 Task: Create a blank project BlueLine with privacy Public and default view as List and in the team Taskers . Create three sections in the project as To-Do, Doing and Done
Action: Mouse moved to (76, 250)
Screenshot: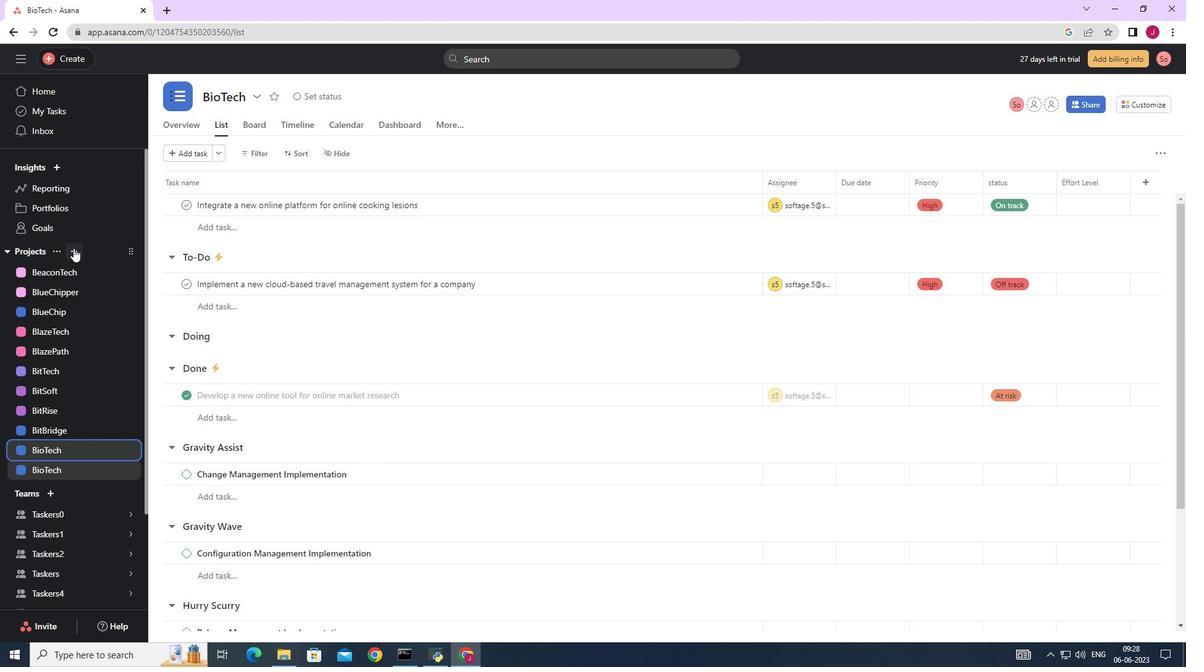 
Action: Mouse pressed left at (76, 250)
Screenshot: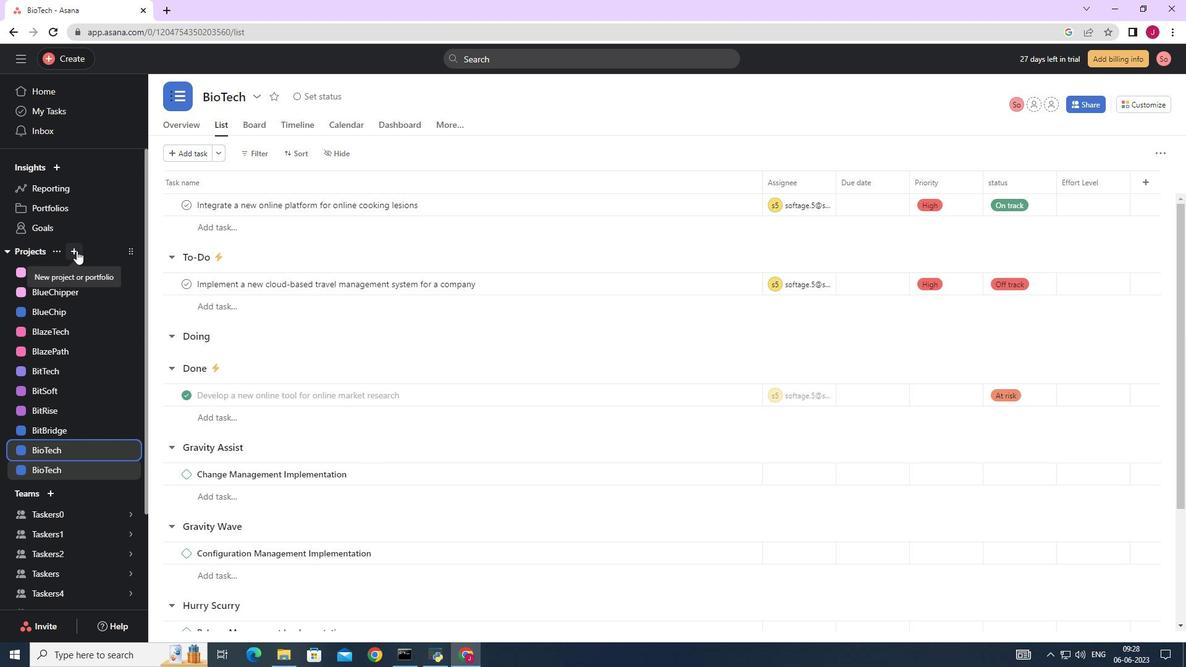 
Action: Mouse moved to (118, 278)
Screenshot: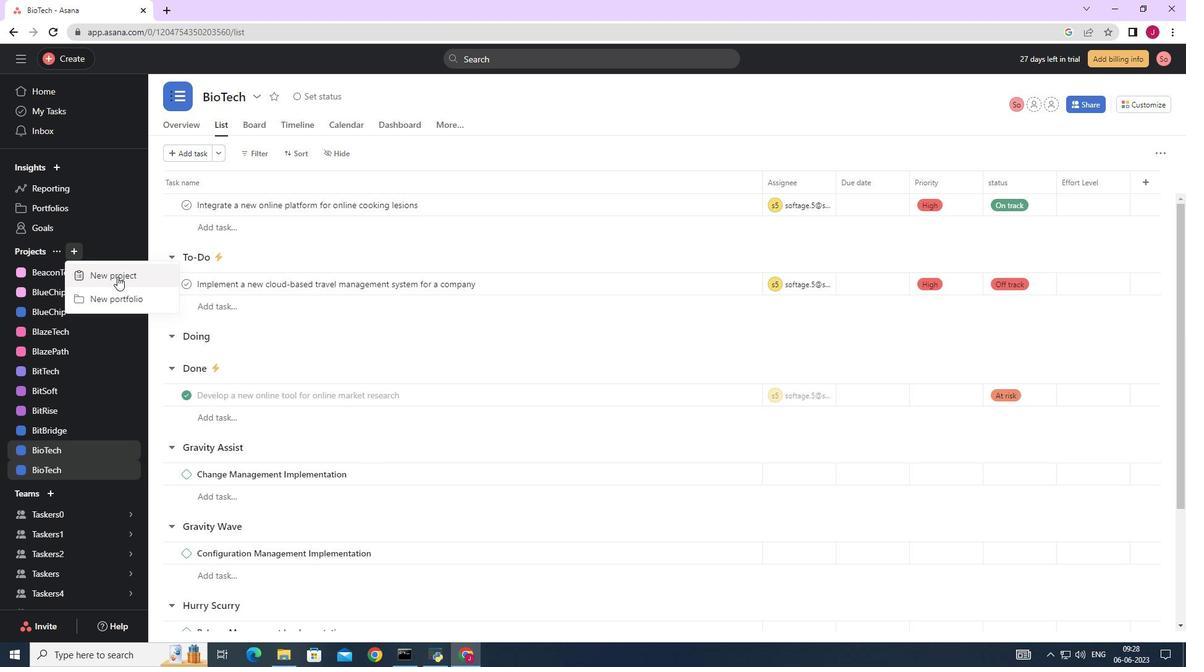 
Action: Mouse pressed left at (118, 278)
Screenshot: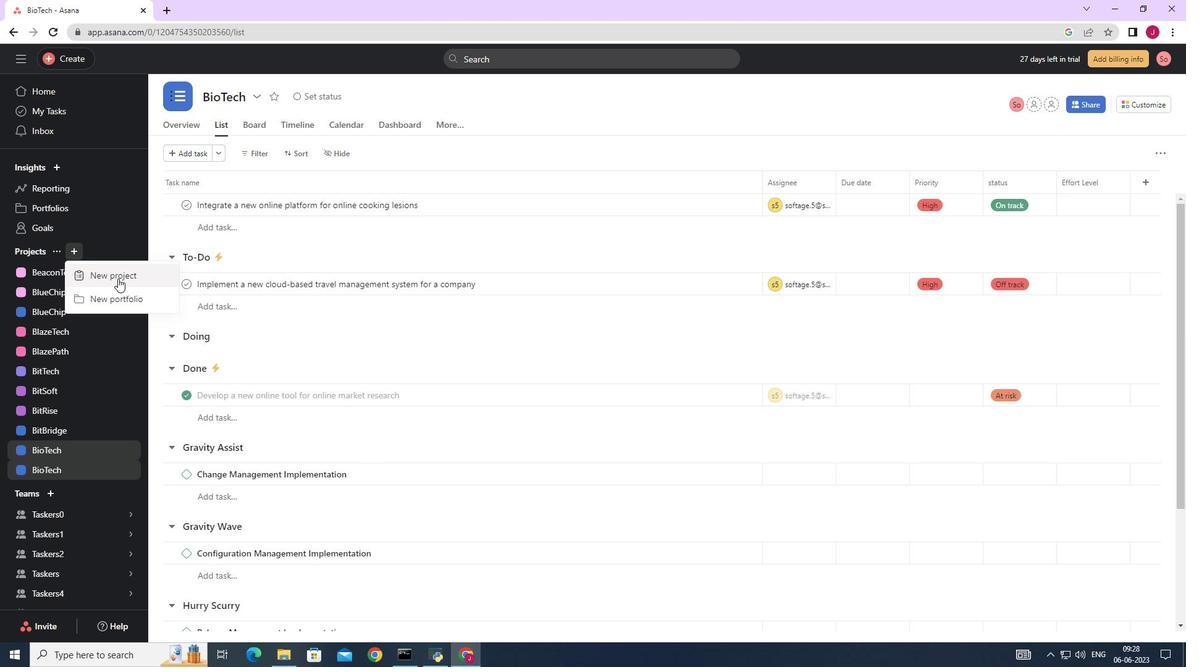 
Action: Mouse moved to (515, 259)
Screenshot: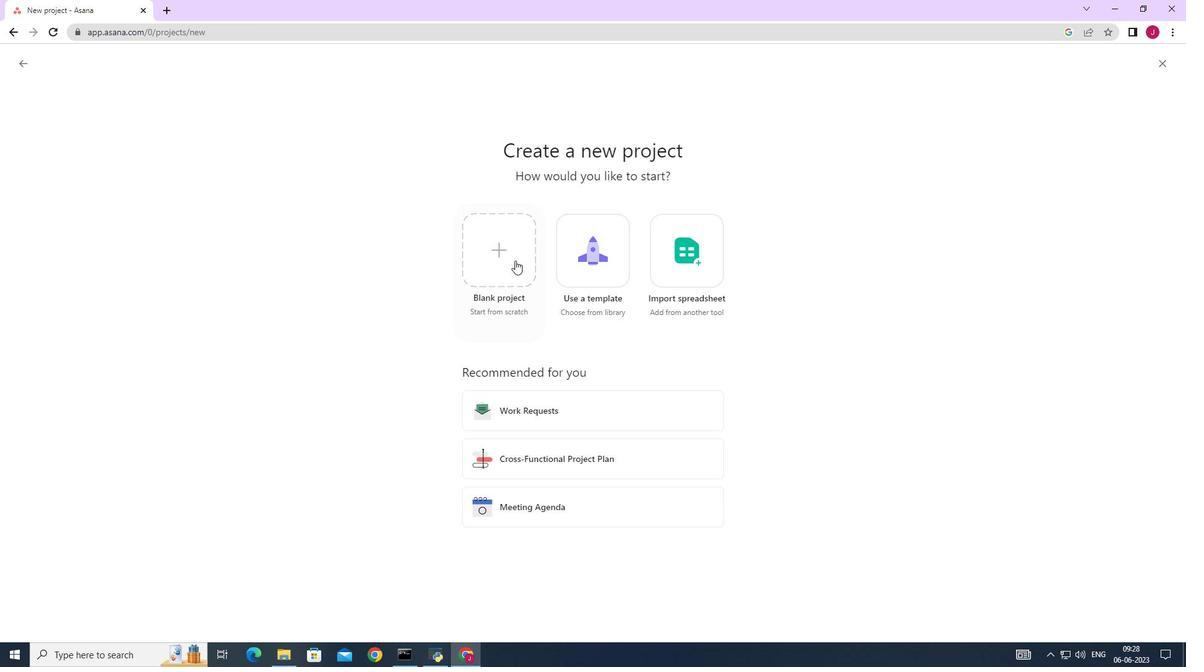 
Action: Mouse pressed left at (515, 259)
Screenshot: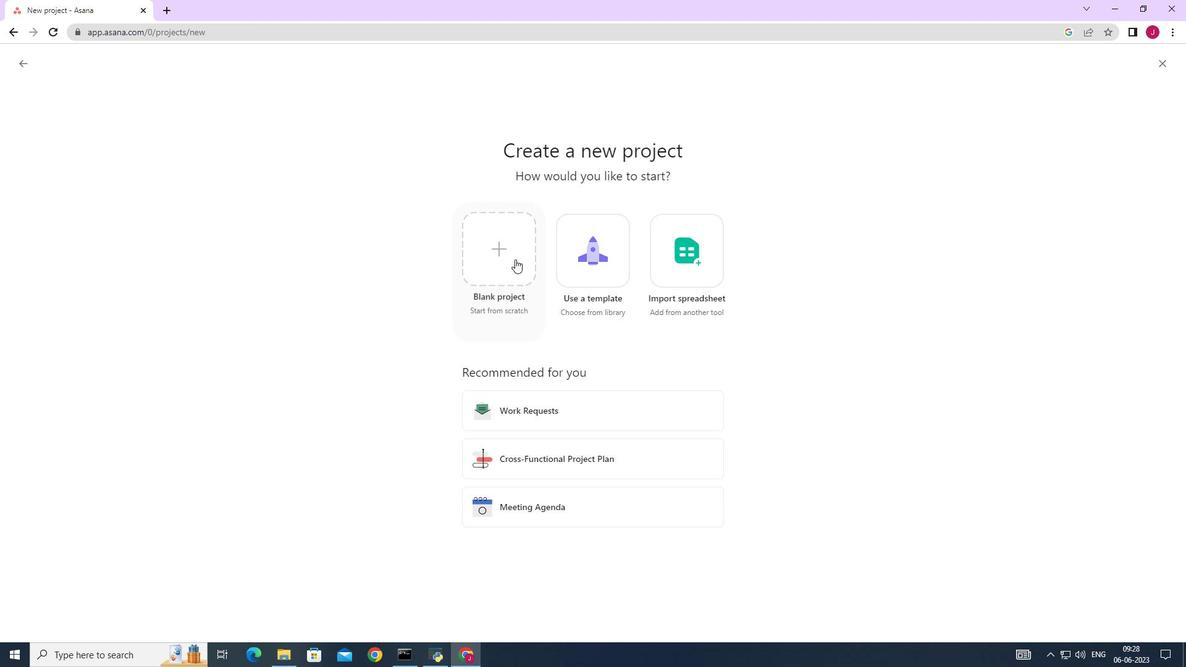 
Action: Mouse moved to (264, 160)
Screenshot: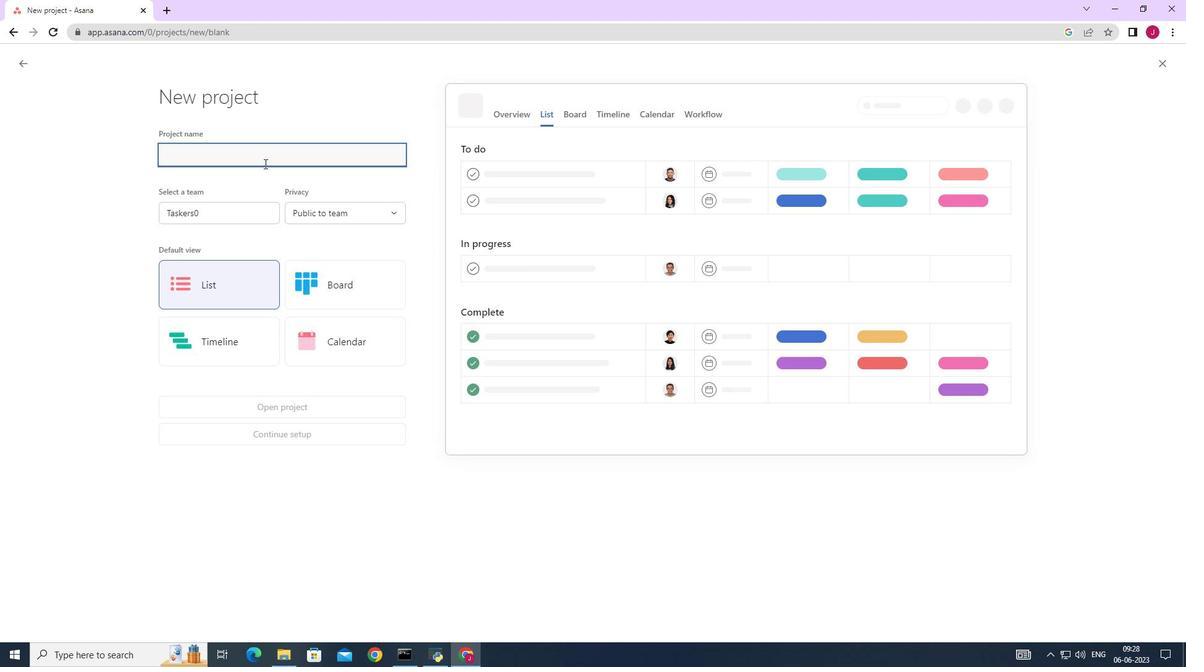 
Action: Mouse pressed left at (264, 160)
Screenshot: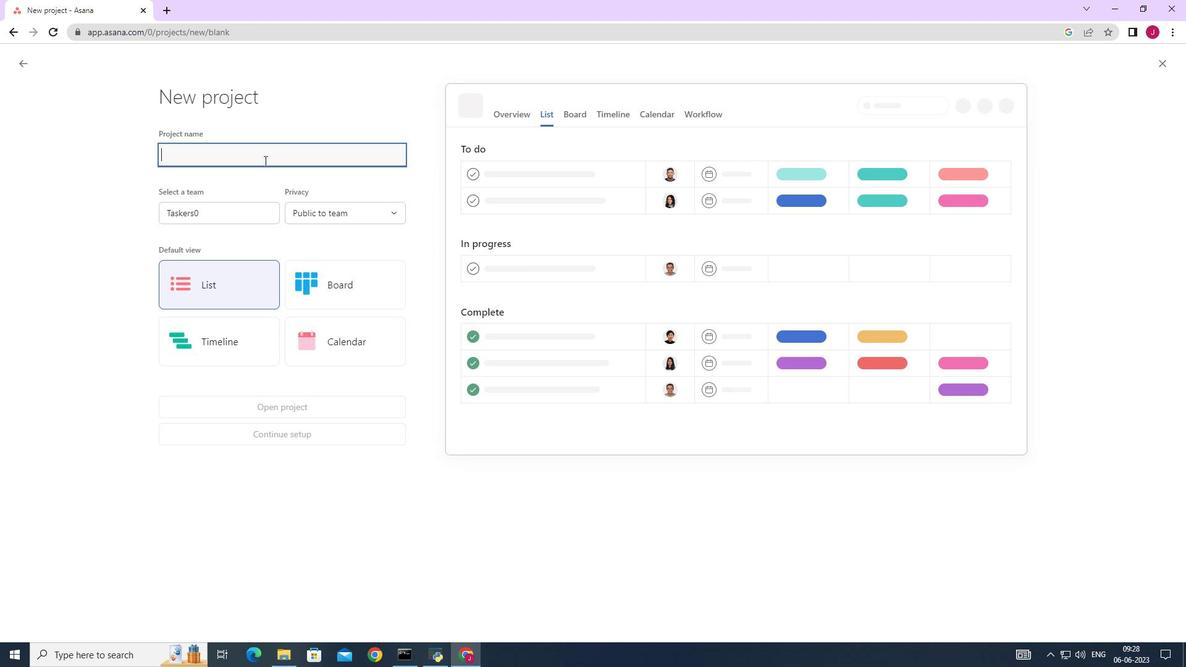 
Action: Key pressed <Key.caps_lock>B<Key.caps_lock>lue<Key.caps_lock>L<Key.caps_lock>ine
Screenshot: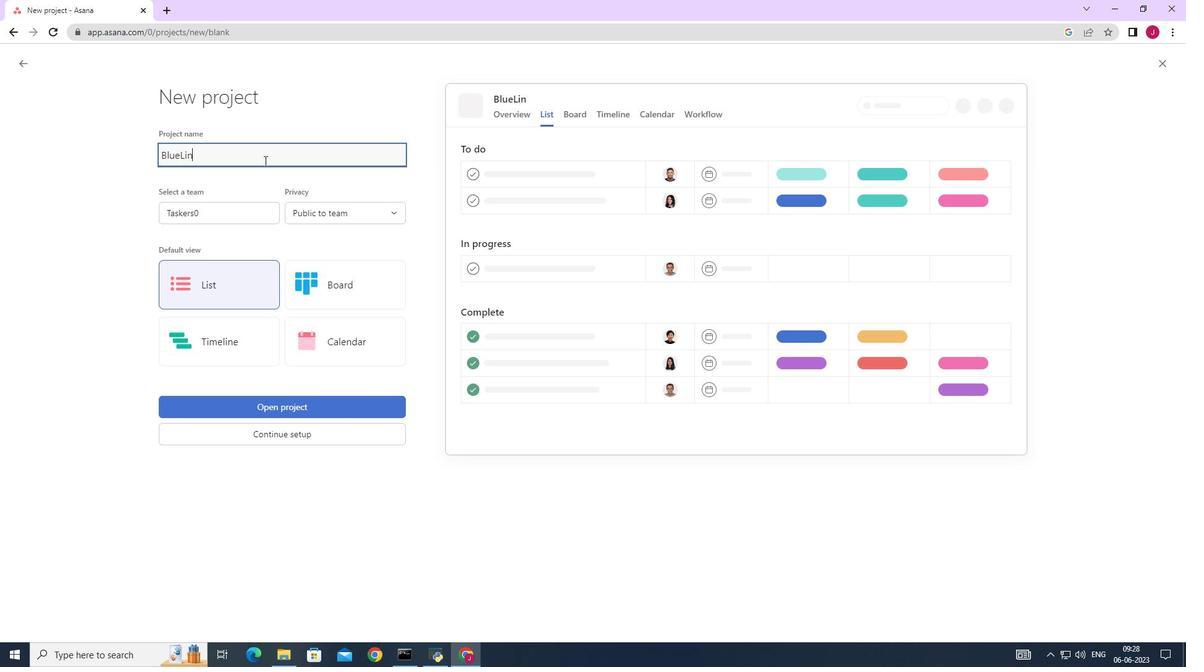 
Action: Mouse moved to (226, 214)
Screenshot: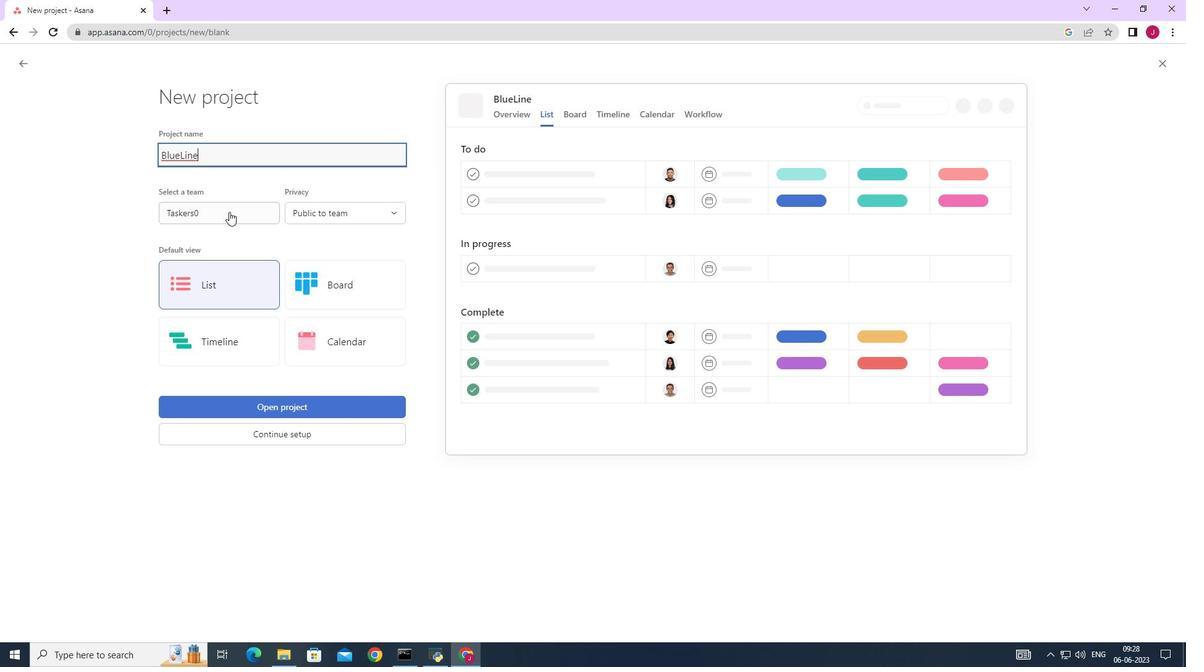 
Action: Mouse pressed left at (226, 214)
Screenshot: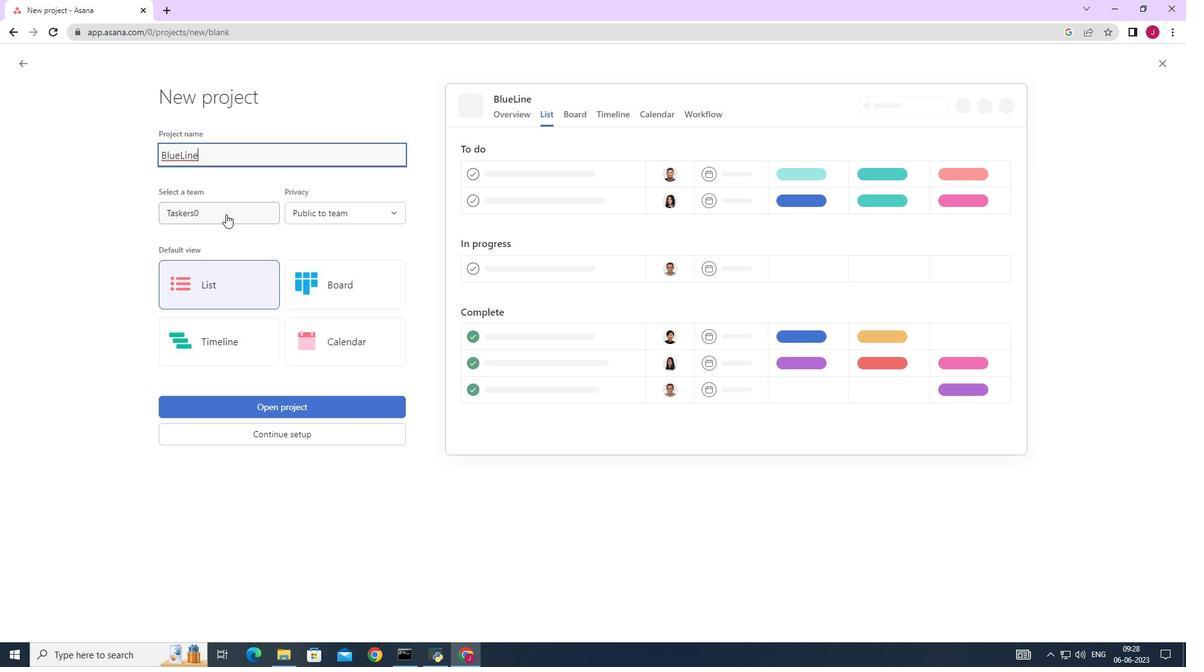 
Action: Mouse moved to (231, 238)
Screenshot: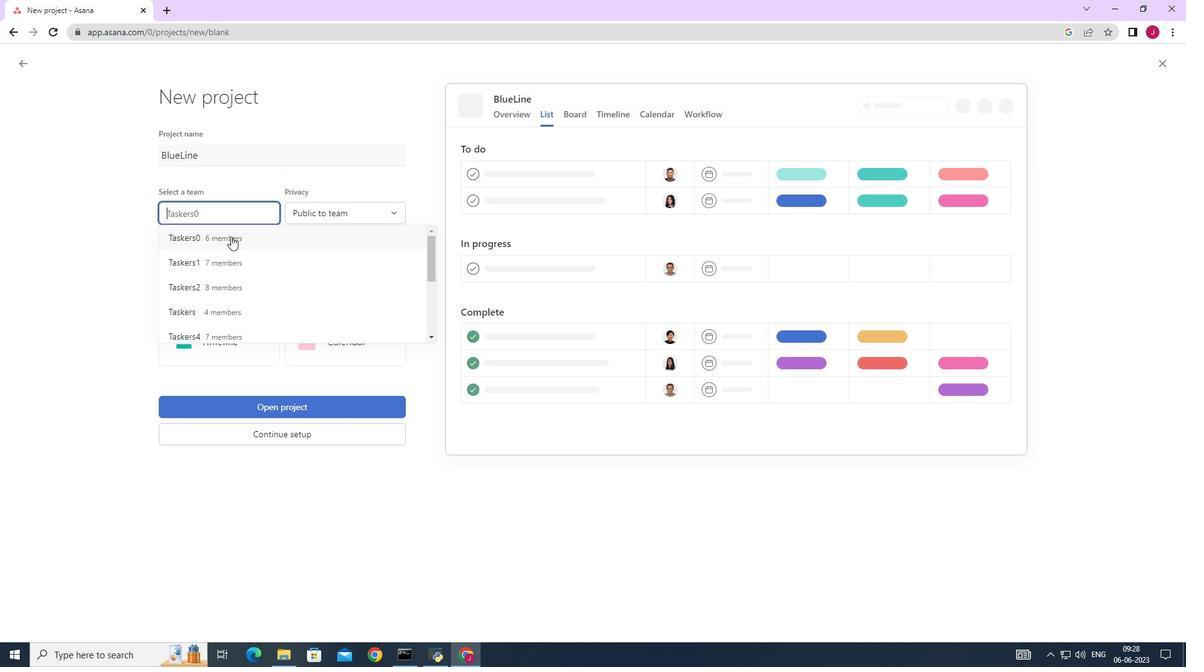 
Action: Mouse pressed left at (231, 238)
Screenshot: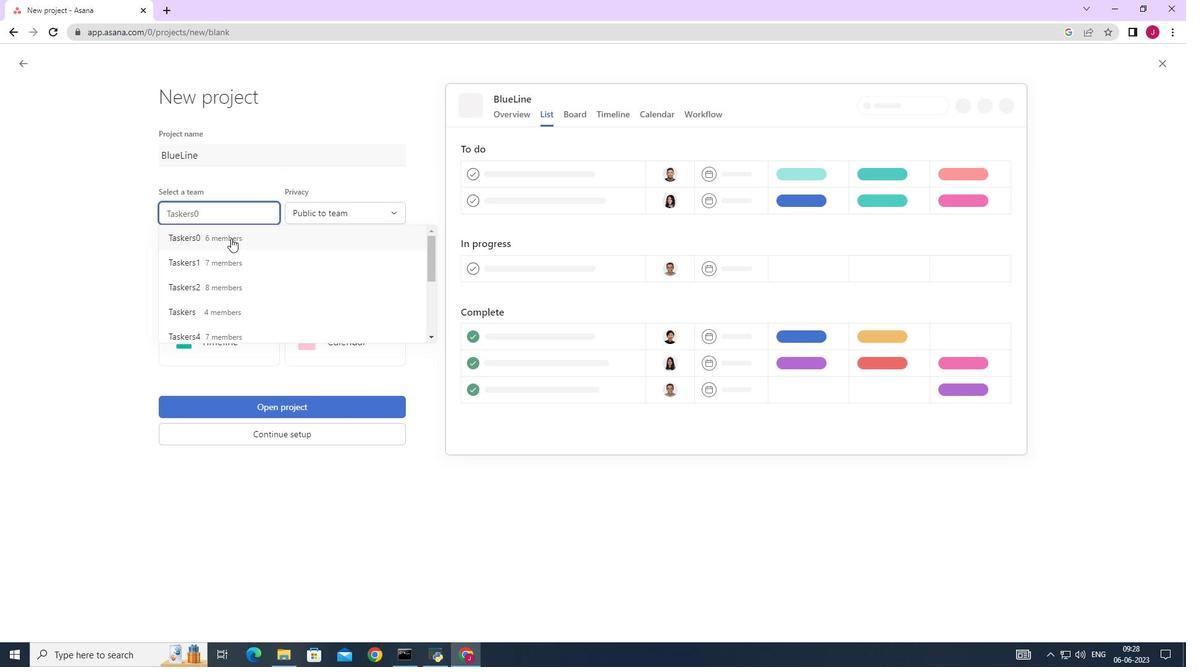 
Action: Mouse moved to (333, 210)
Screenshot: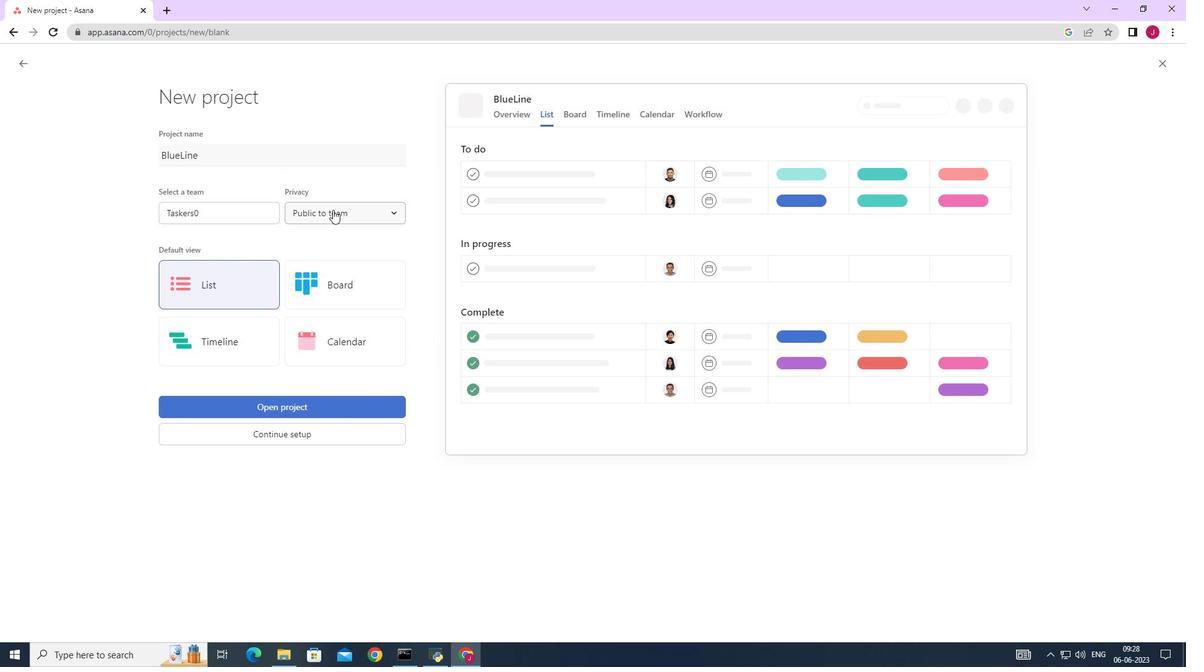 
Action: Mouse pressed left at (333, 210)
Screenshot: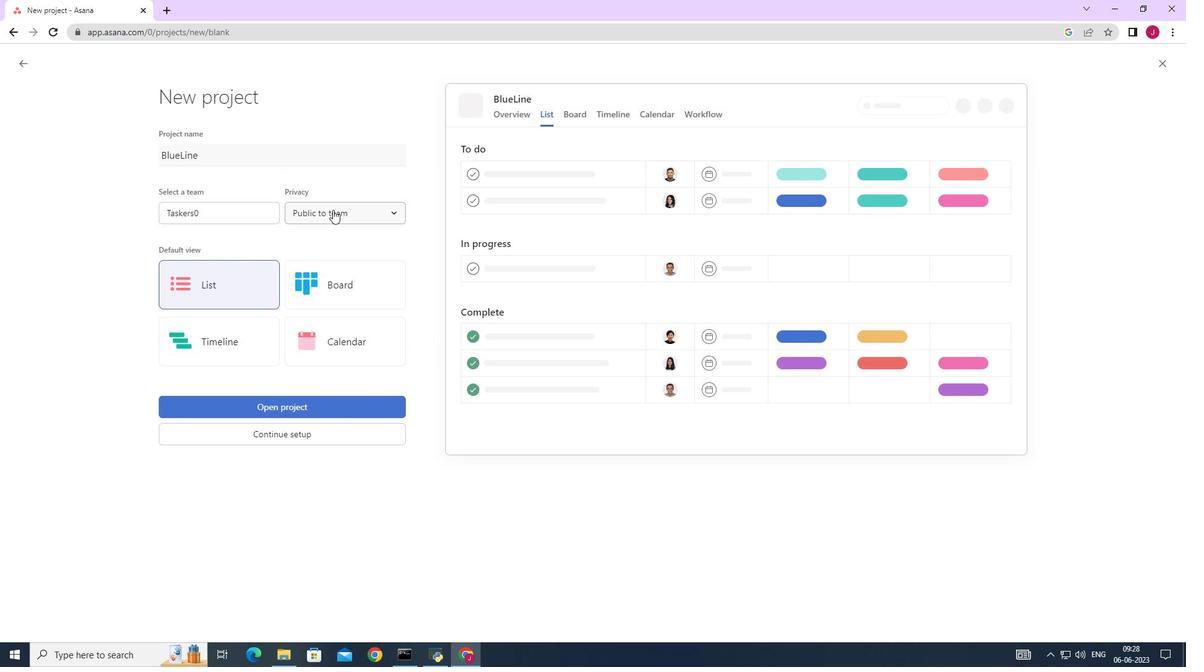 
Action: Mouse moved to (347, 237)
Screenshot: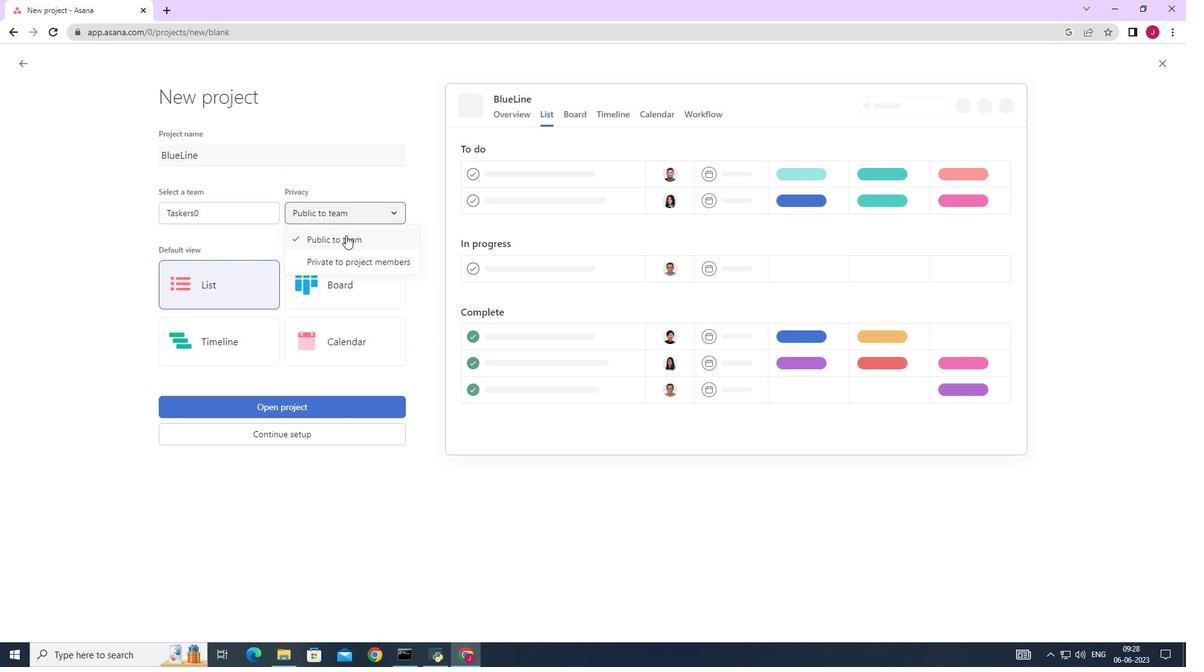 
Action: Mouse pressed left at (347, 237)
Screenshot: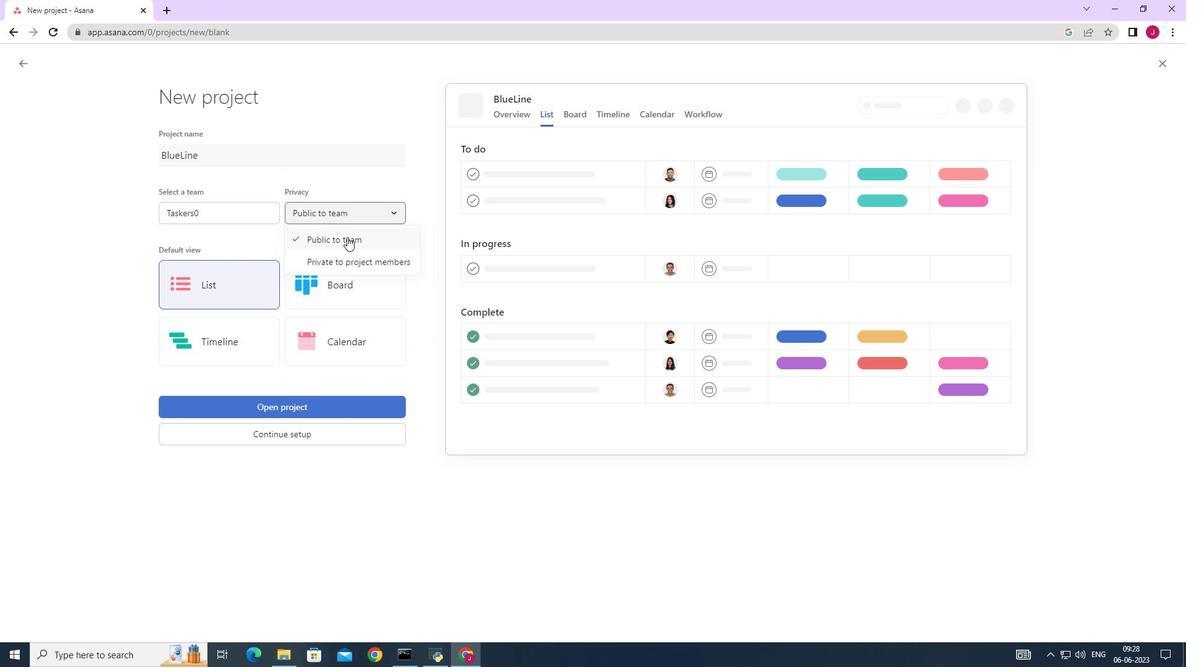 
Action: Mouse moved to (247, 291)
Screenshot: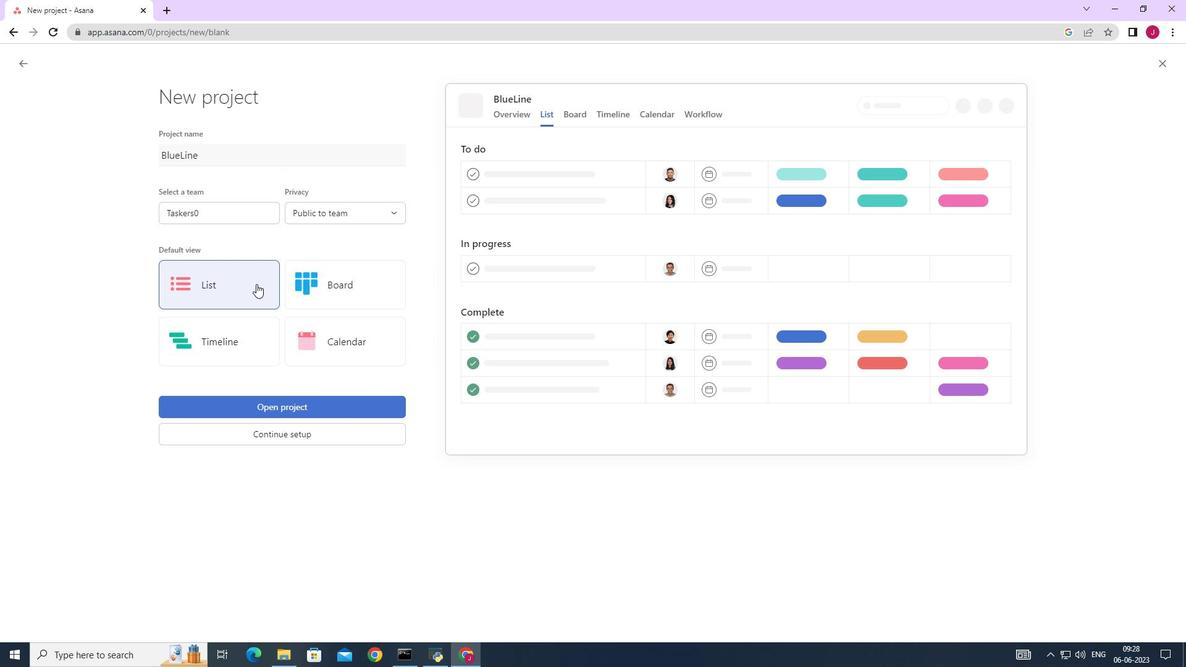 
Action: Mouse pressed left at (247, 291)
Screenshot: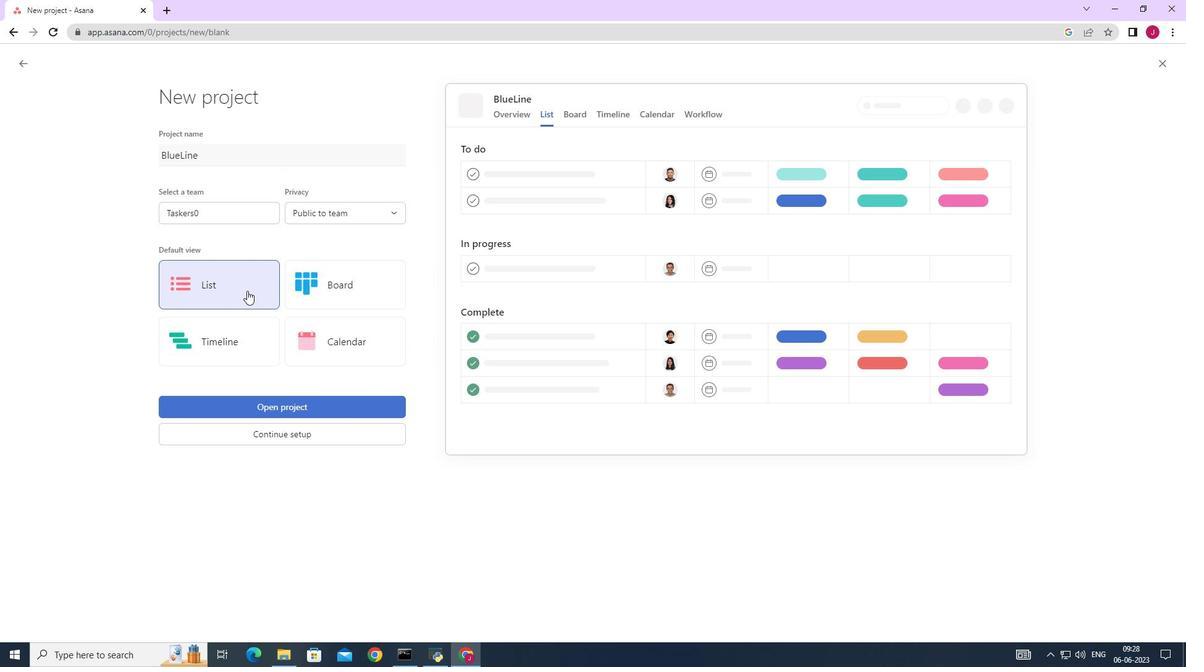 
Action: Mouse moved to (299, 407)
Screenshot: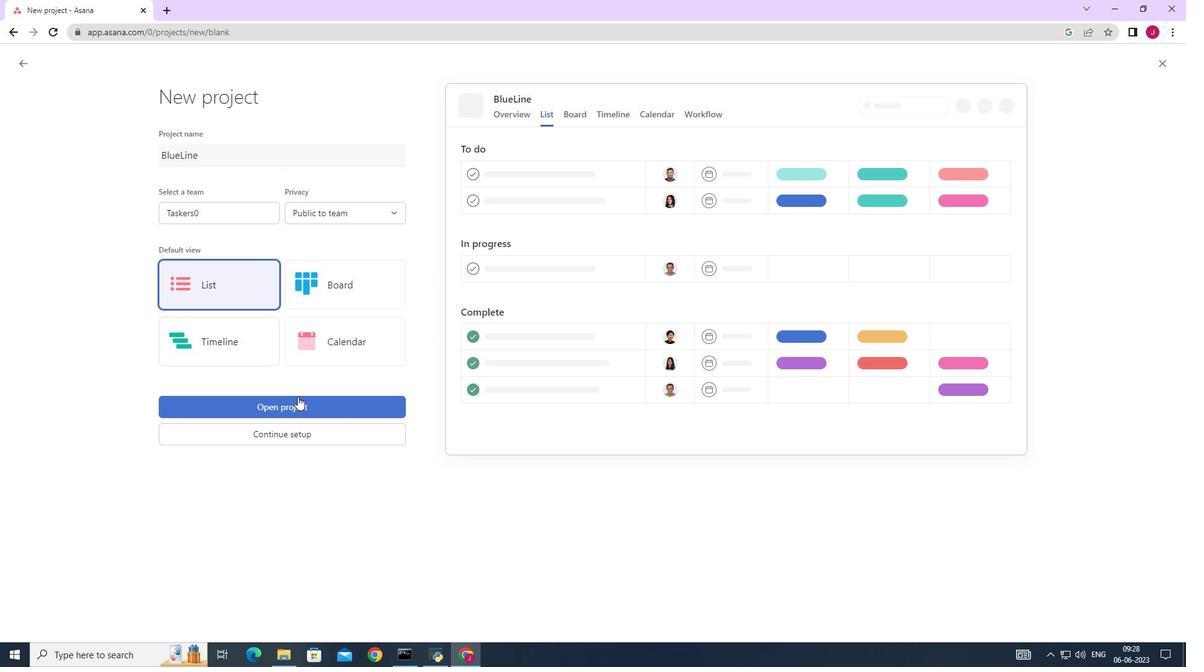 
Action: Mouse pressed left at (299, 407)
Screenshot: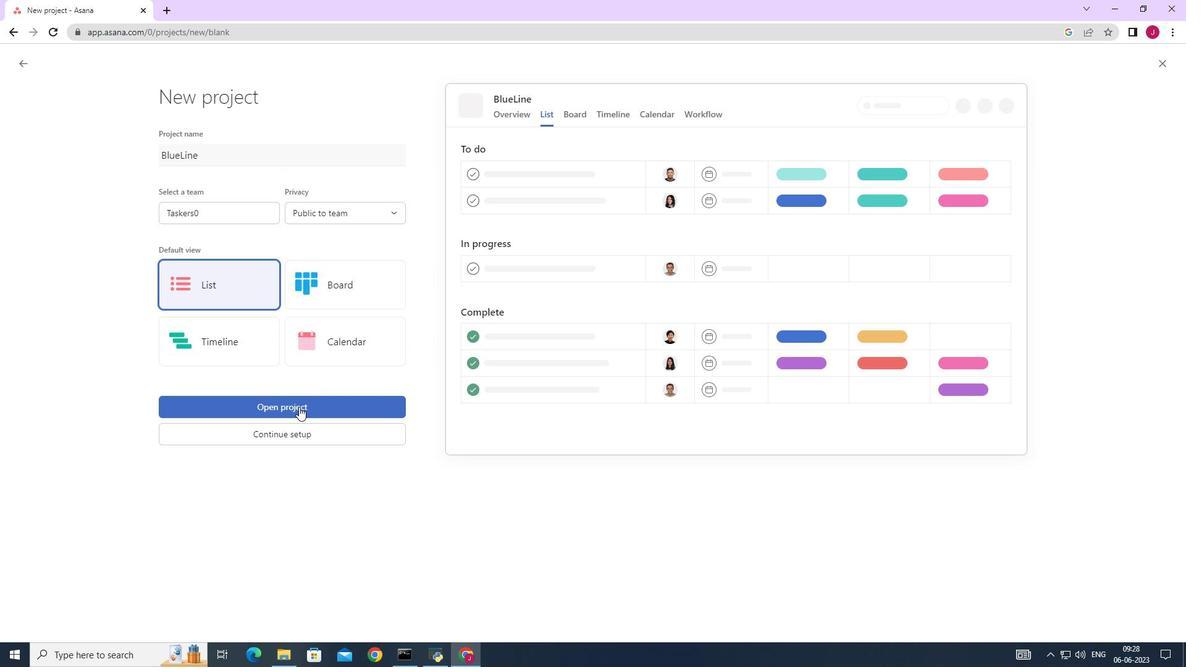 
Action: Mouse moved to (226, 269)
Screenshot: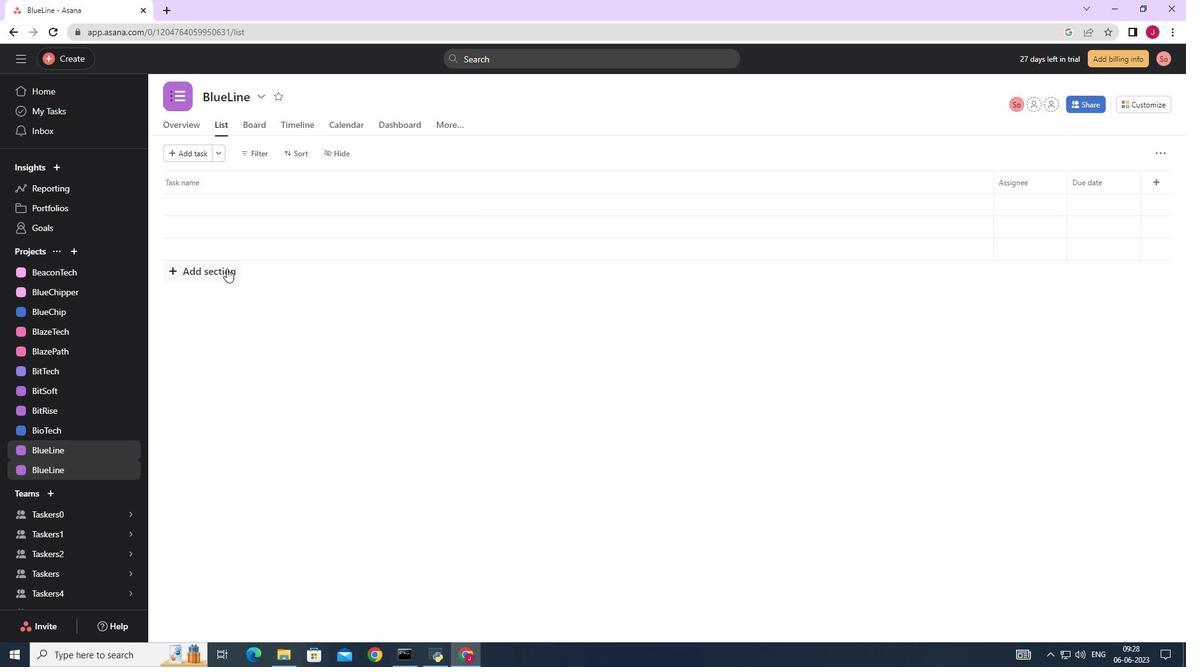 
Action: Mouse pressed left at (226, 269)
Screenshot: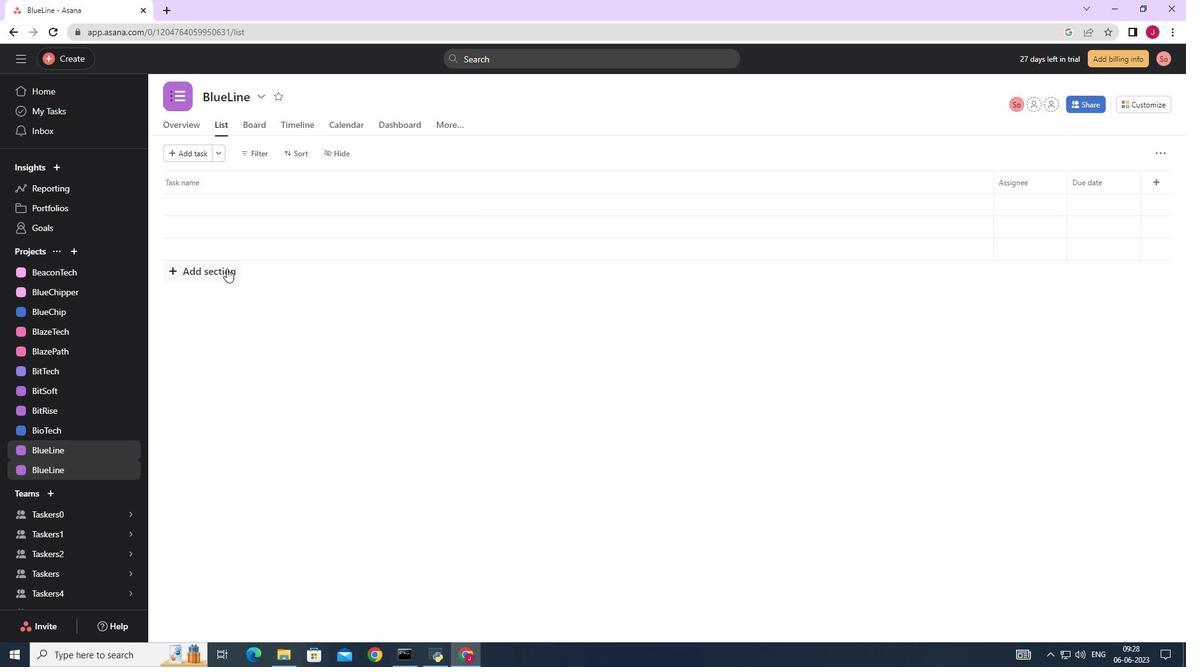 
Action: Key pressed <Key.caps_lock>T<Key.caps_lock>o-<Key.caps_lock>D<Key.caps_lock>o
Screenshot: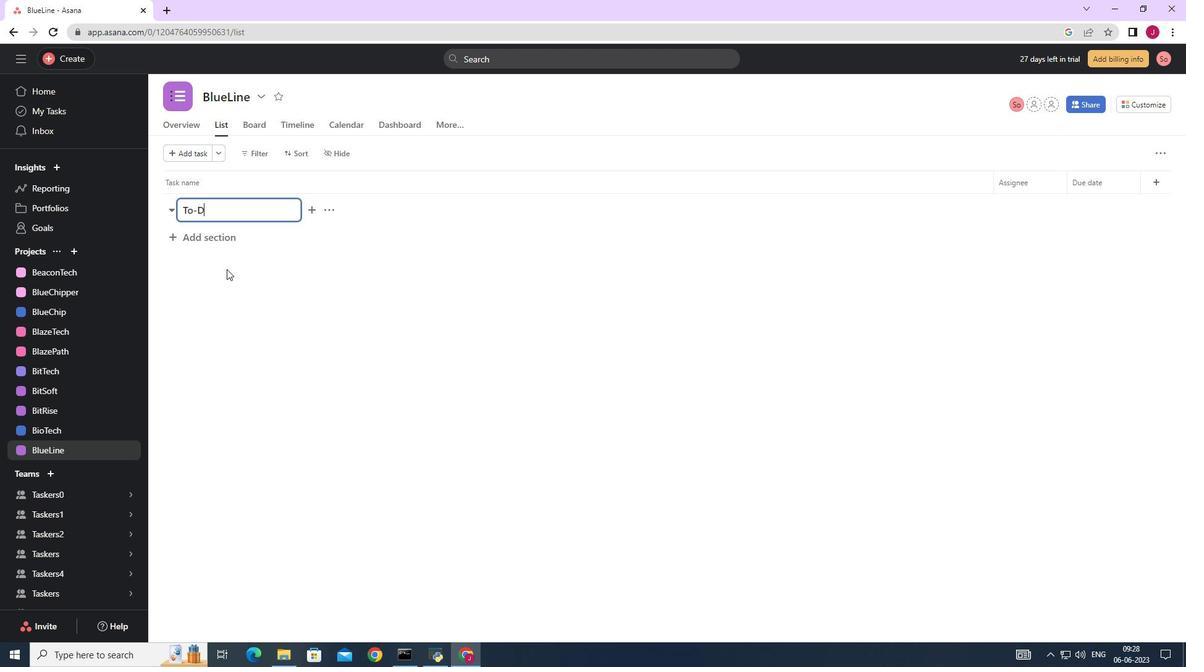 
Action: Mouse moved to (216, 233)
Screenshot: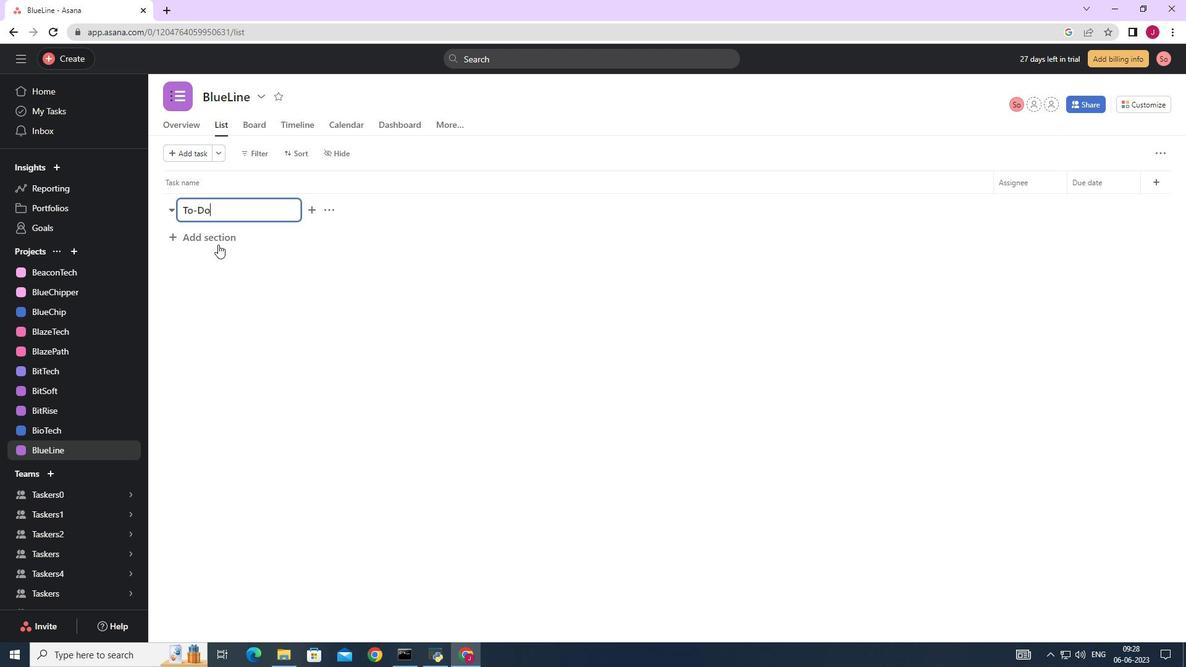 
Action: Mouse pressed left at (216, 233)
Screenshot: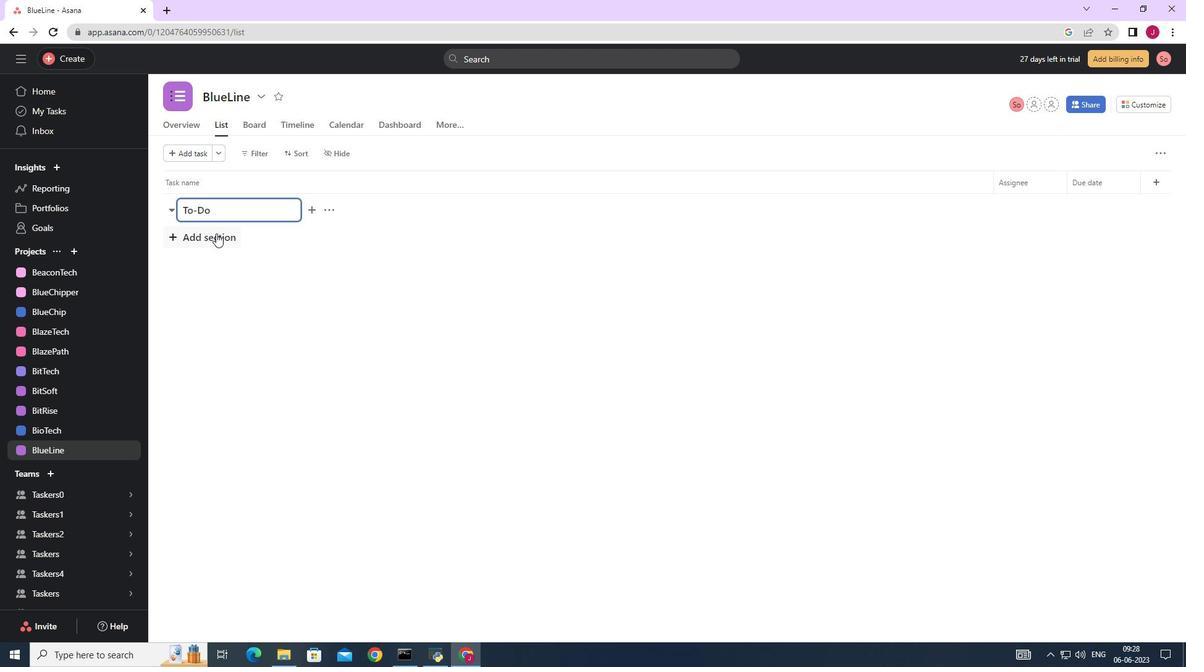 
Action: Key pressed <Key.caps_lock>D<Key.caps_lock>oing
Screenshot: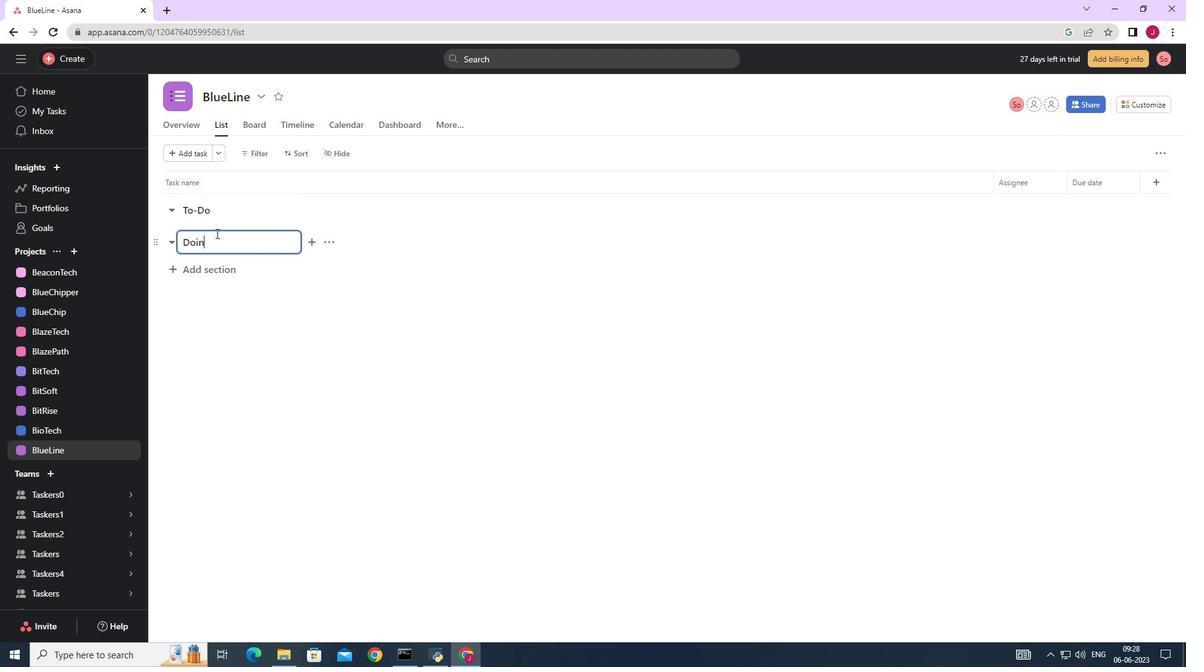 
Action: Mouse moved to (215, 276)
Screenshot: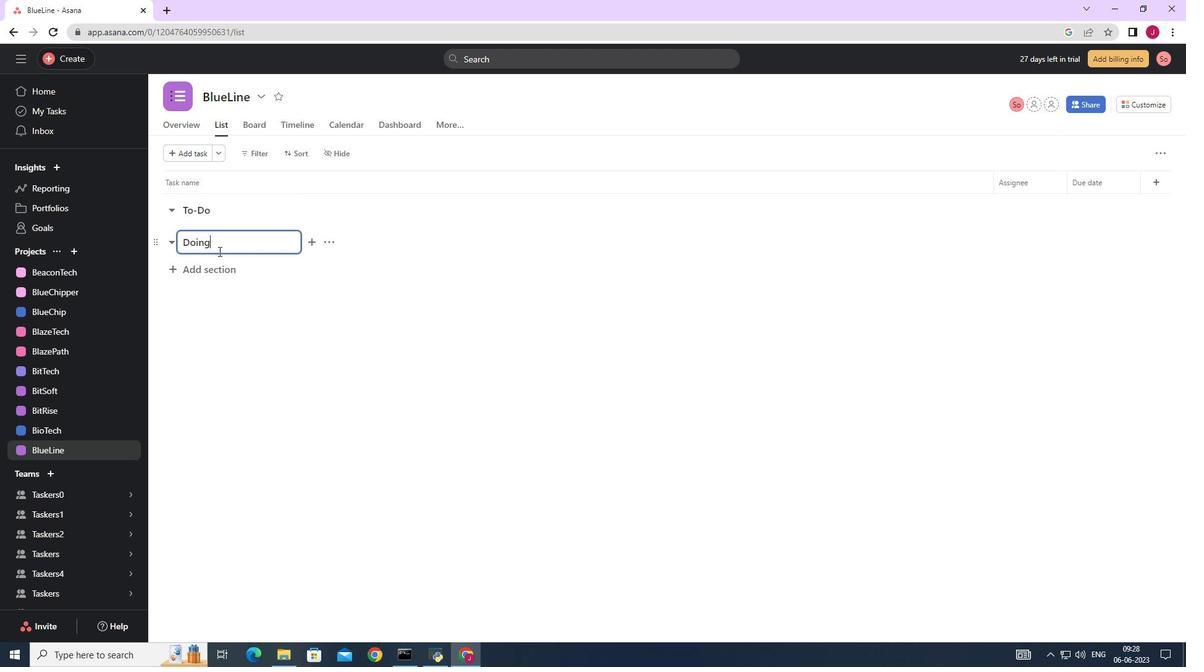 
Action: Mouse pressed left at (215, 276)
Screenshot: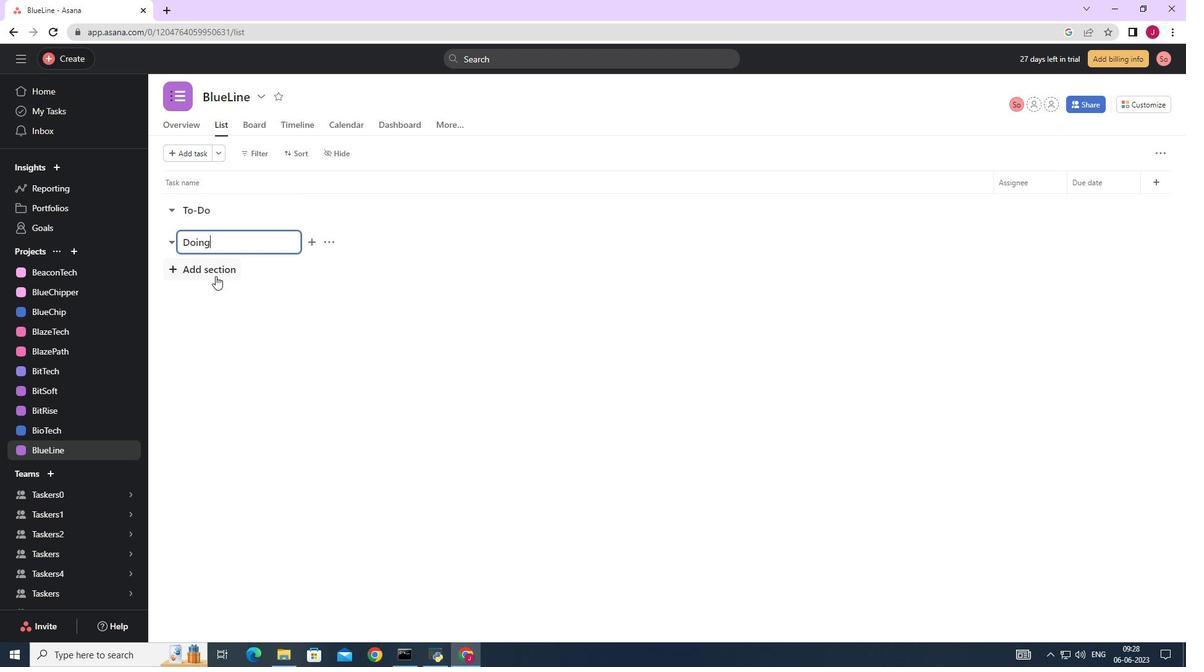 
Action: Key pressed <Key.caps_lock>D<Key.caps_lock>one
Screenshot: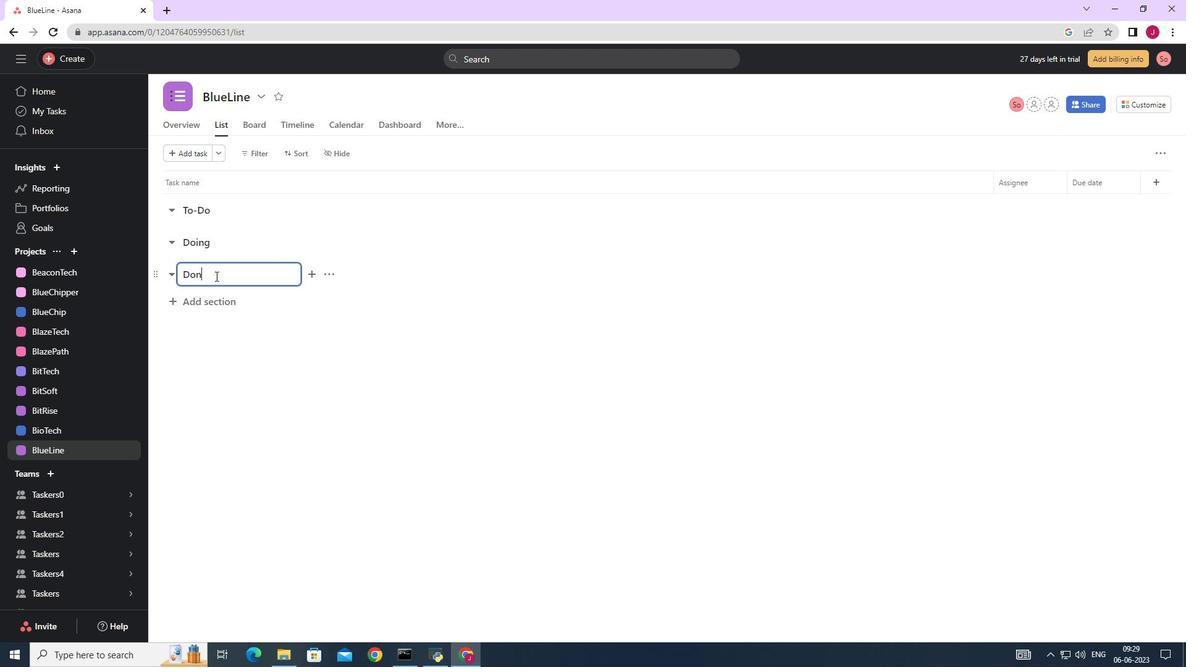 
Action: Mouse moved to (209, 304)
Screenshot: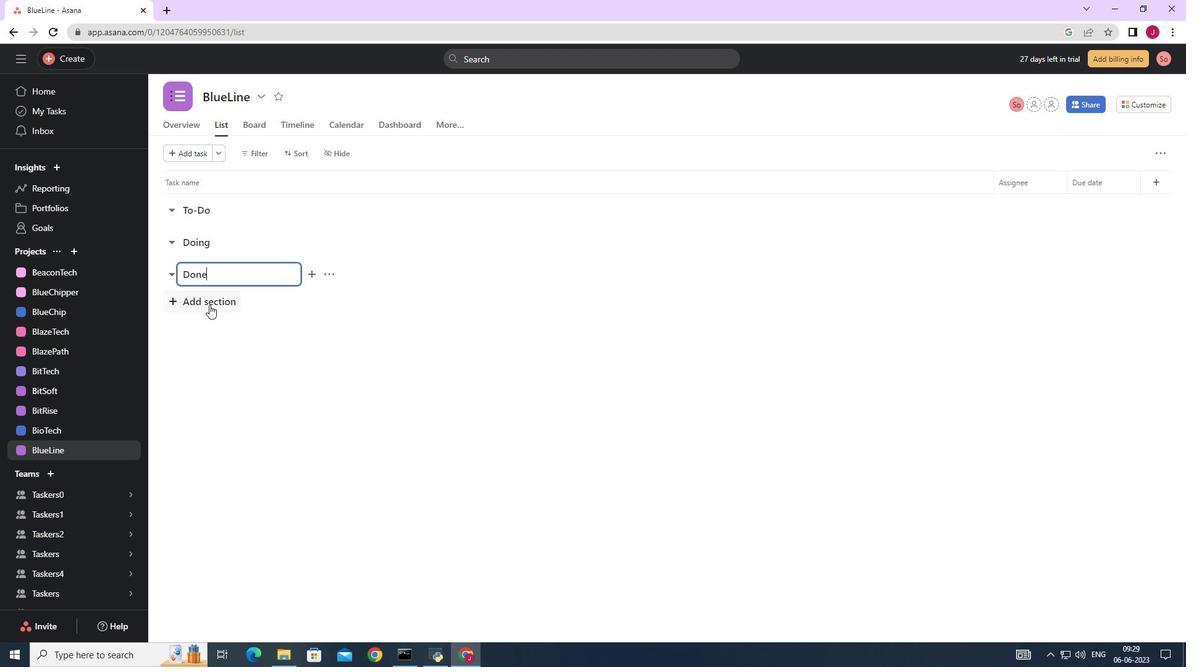 
Action: Mouse pressed left at (209, 304)
Screenshot: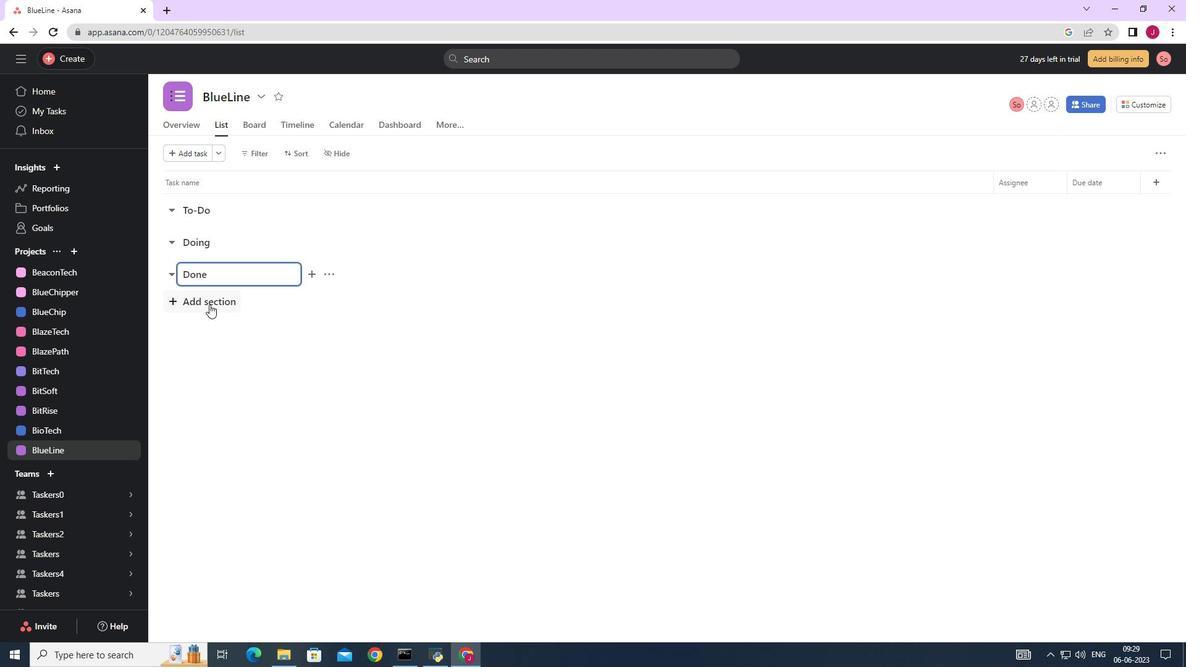 
Action: Mouse moved to (207, 304)
Screenshot: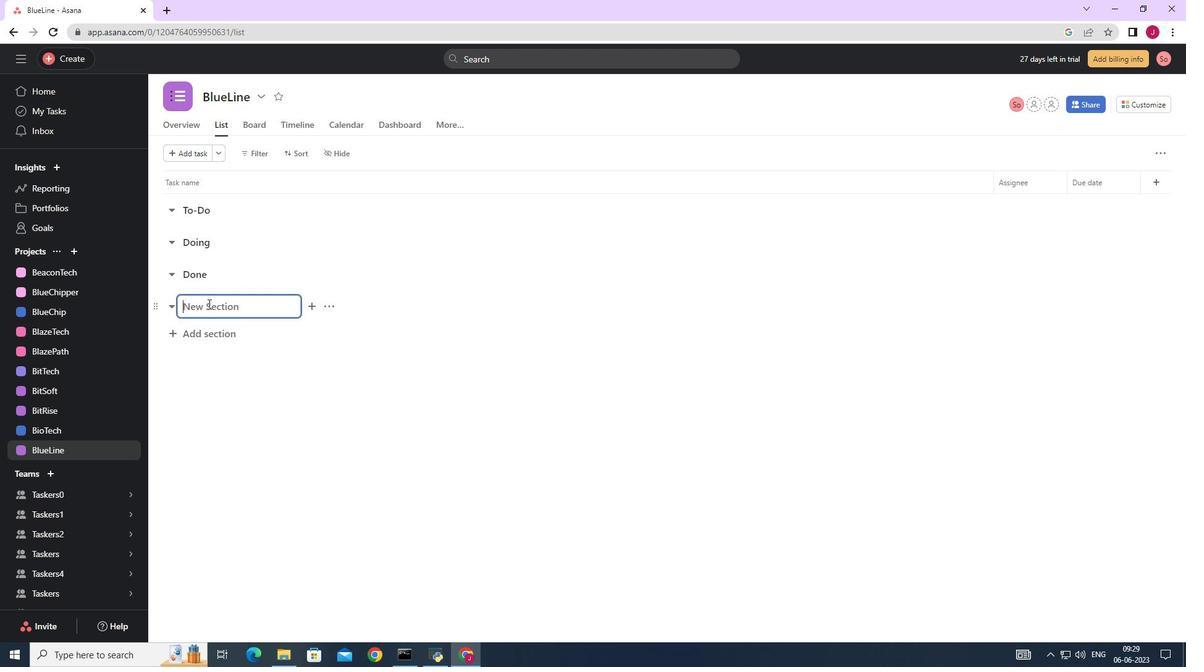 
